Task: Create Card User Engagement Review in Board Marketing Automation Platforms to Workspace Custom Software Development Services. Create Card Speech Therapy Conference Review in Board Email Marketing Behavioral Segmentation to Workspace Custom Software Development Services. Create Card User Retention Review in Board Product User Experience Design and Testing to Workspace Custom Software Development Services
Action: Mouse moved to (103, 367)
Screenshot: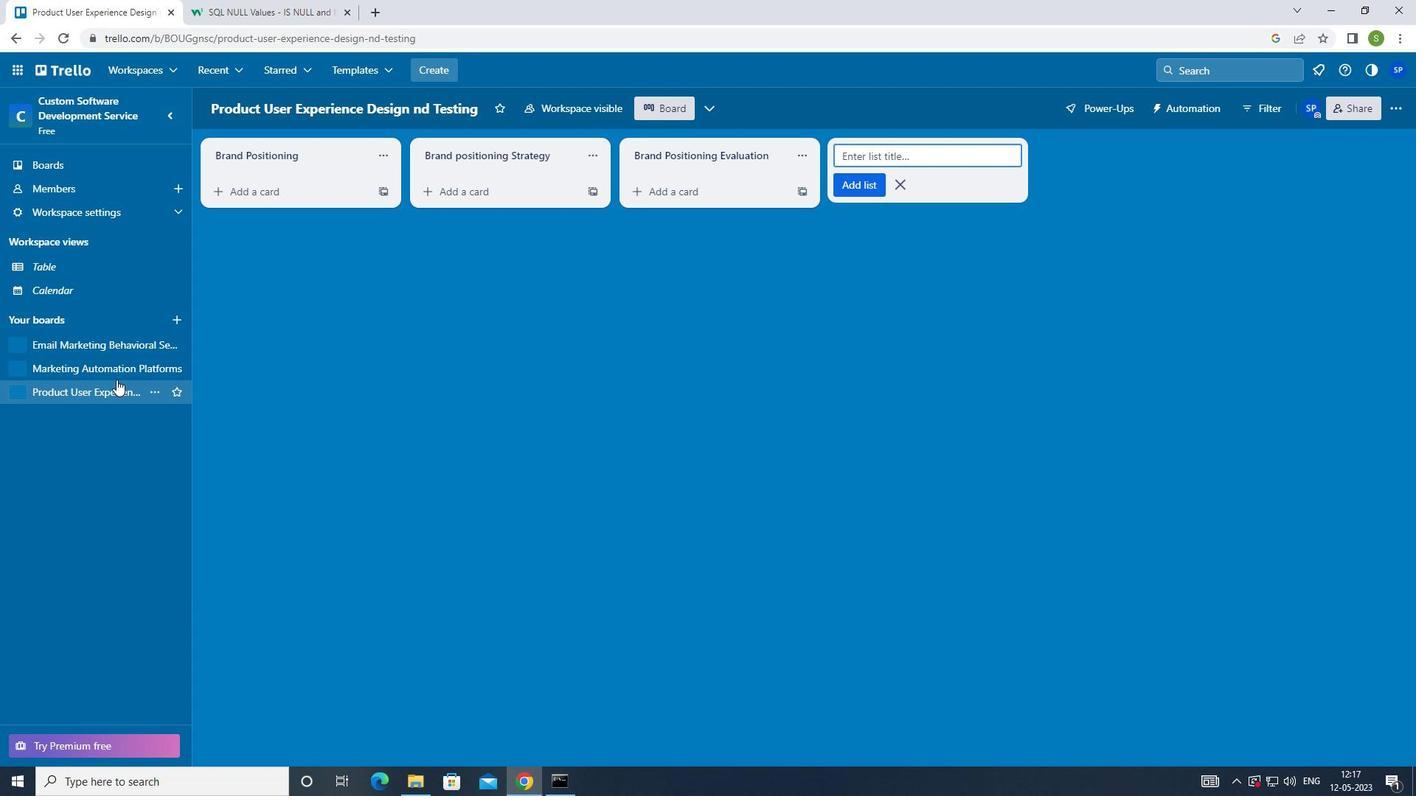 
Action: Mouse pressed left at (103, 367)
Screenshot: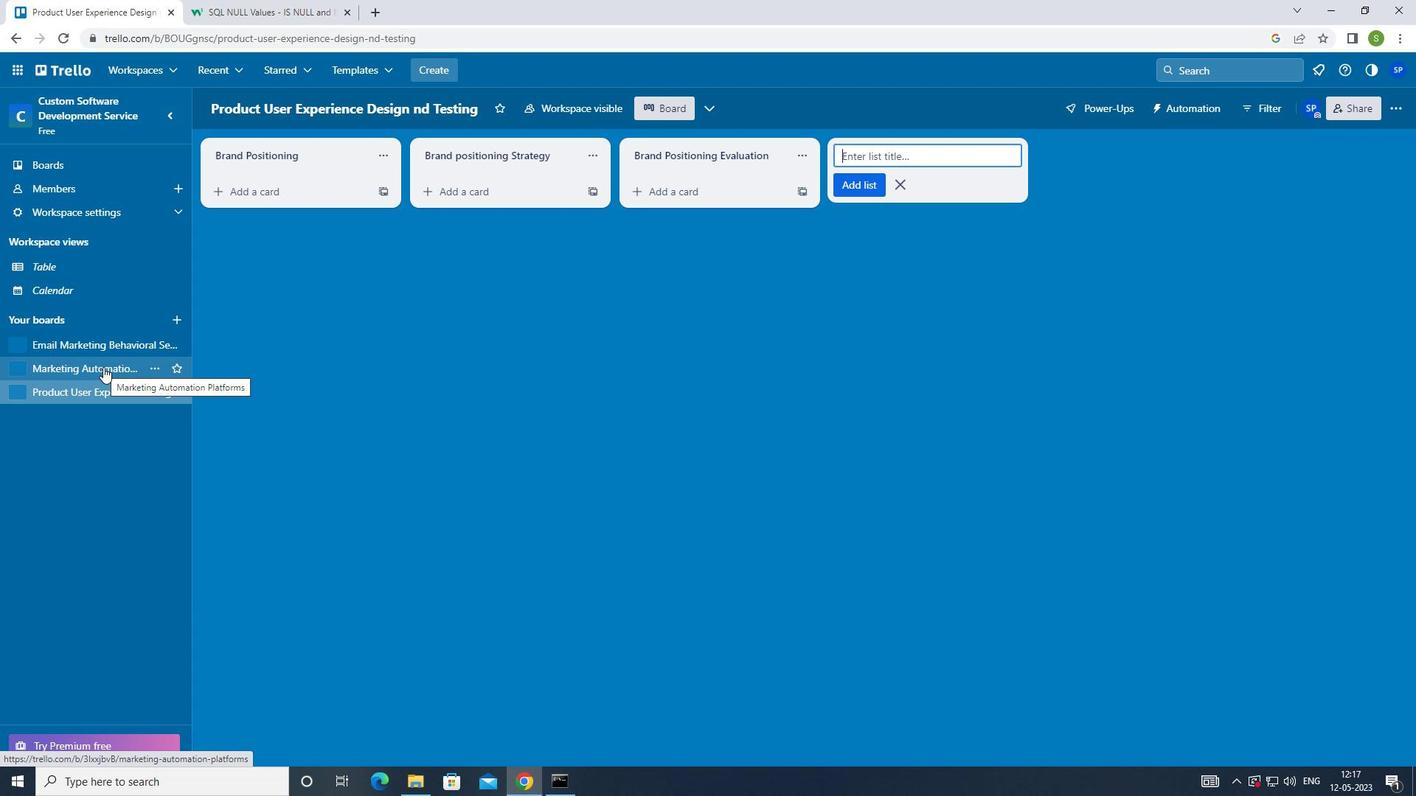 
Action: Mouse moved to (262, 189)
Screenshot: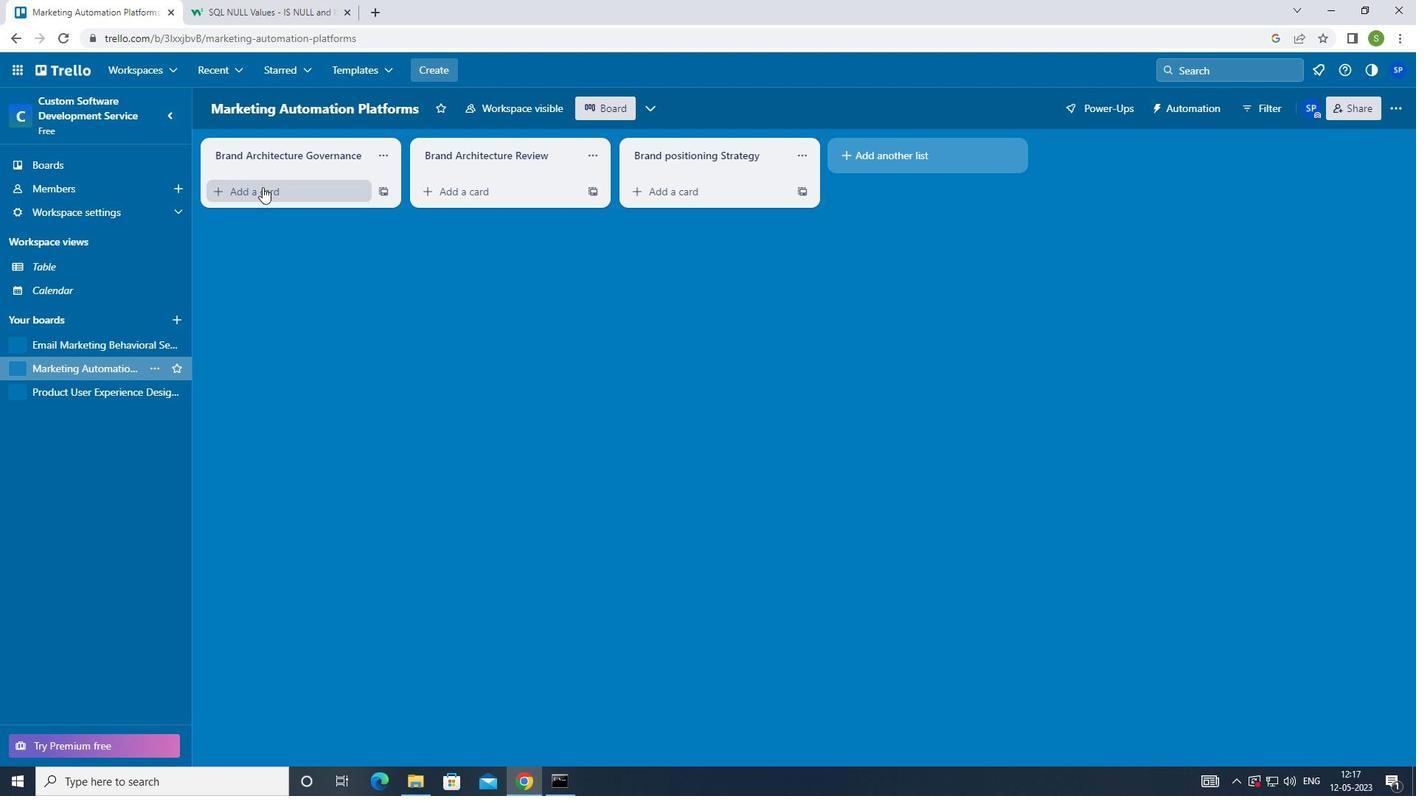 
Action: Mouse pressed left at (262, 189)
Screenshot: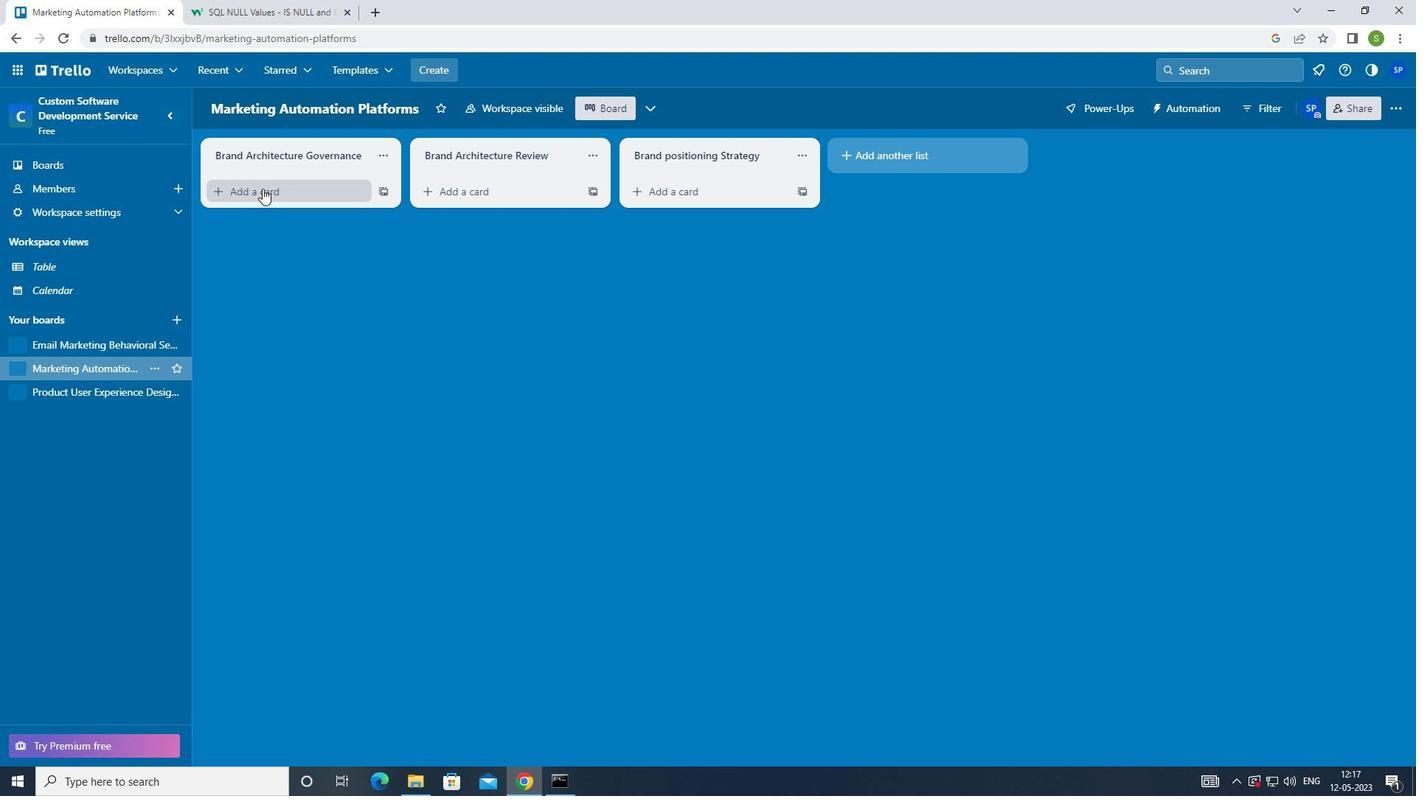 
Action: Mouse moved to (297, 357)
Screenshot: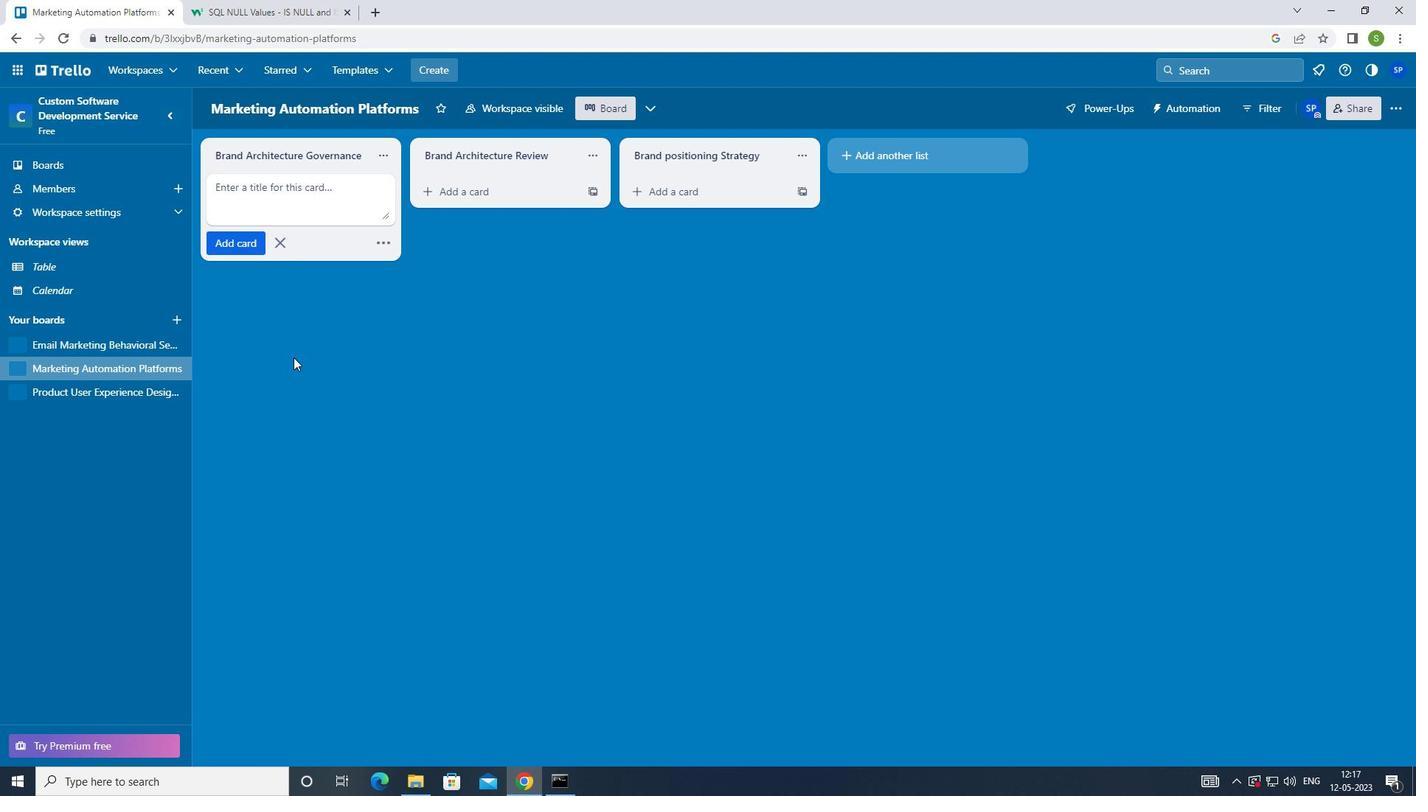 
Action: Key pressed <Key.shift>USER<Key.space><Key.shift><Key.shift><Key.shift><Key.shift><Key.shift><Key.shift><Key.shift><Key.shift><Key.shift><Key.shift>ENGAGEMENT<Key.space><Key.shift>REVIEW<Key.enter>
Screenshot: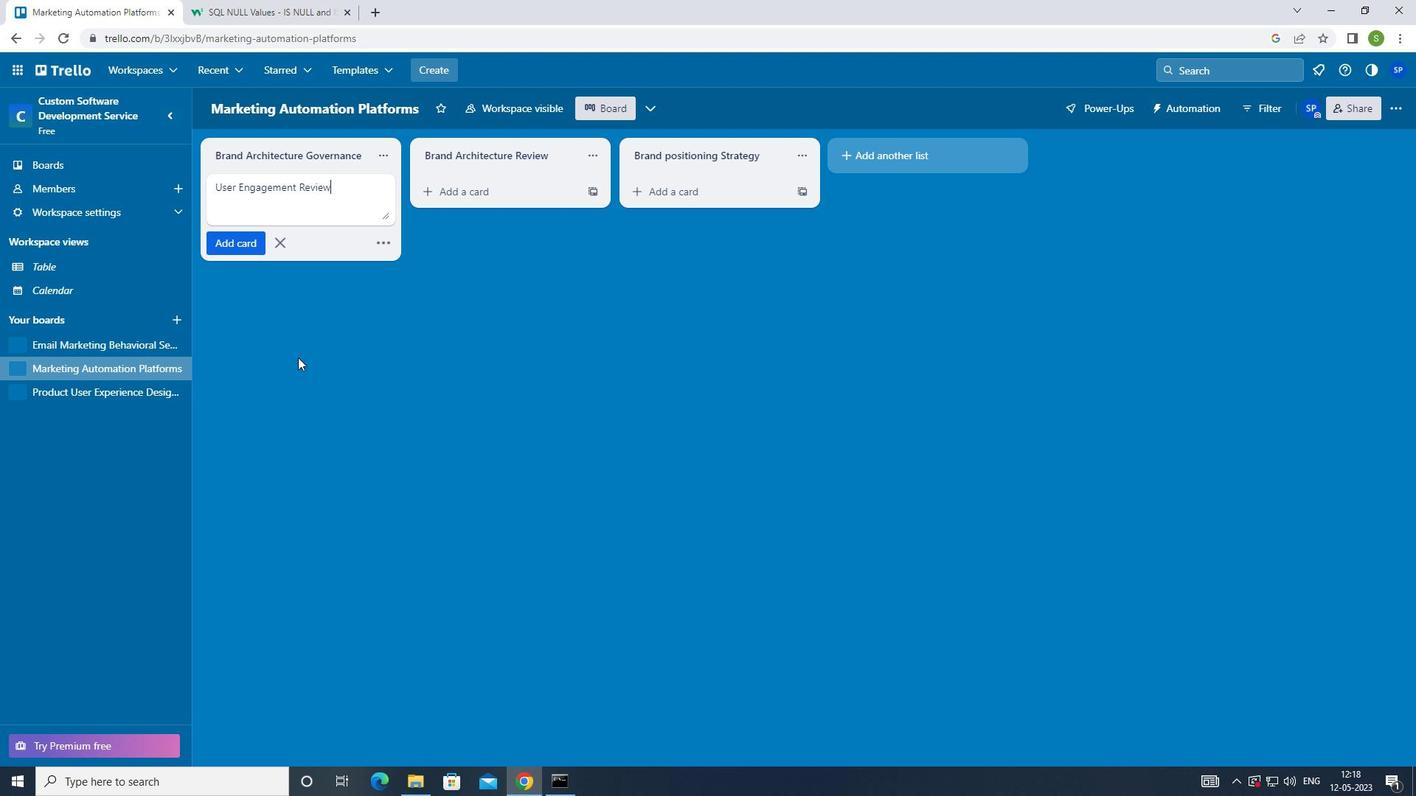 
Action: Mouse moved to (101, 348)
Screenshot: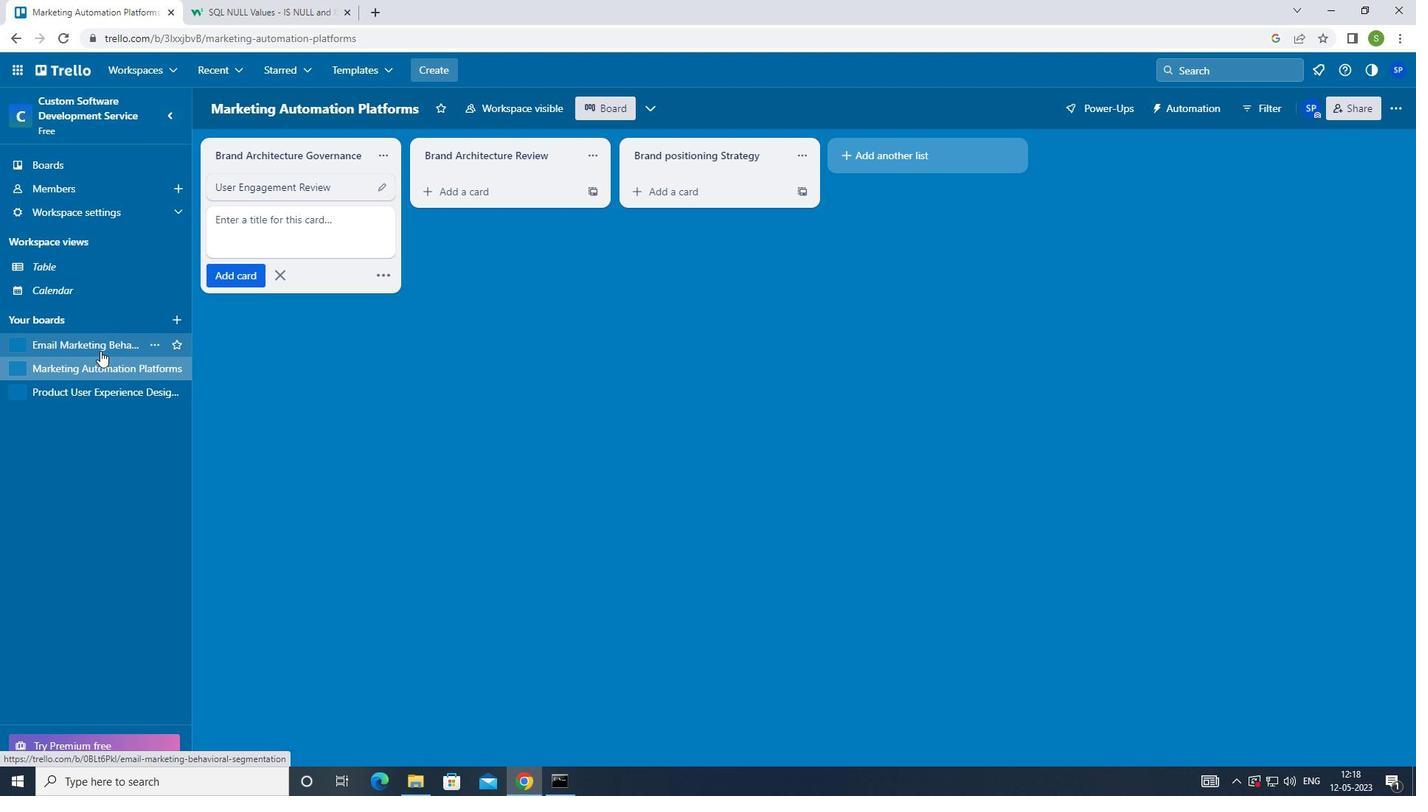 
Action: Mouse pressed left at (101, 348)
Screenshot: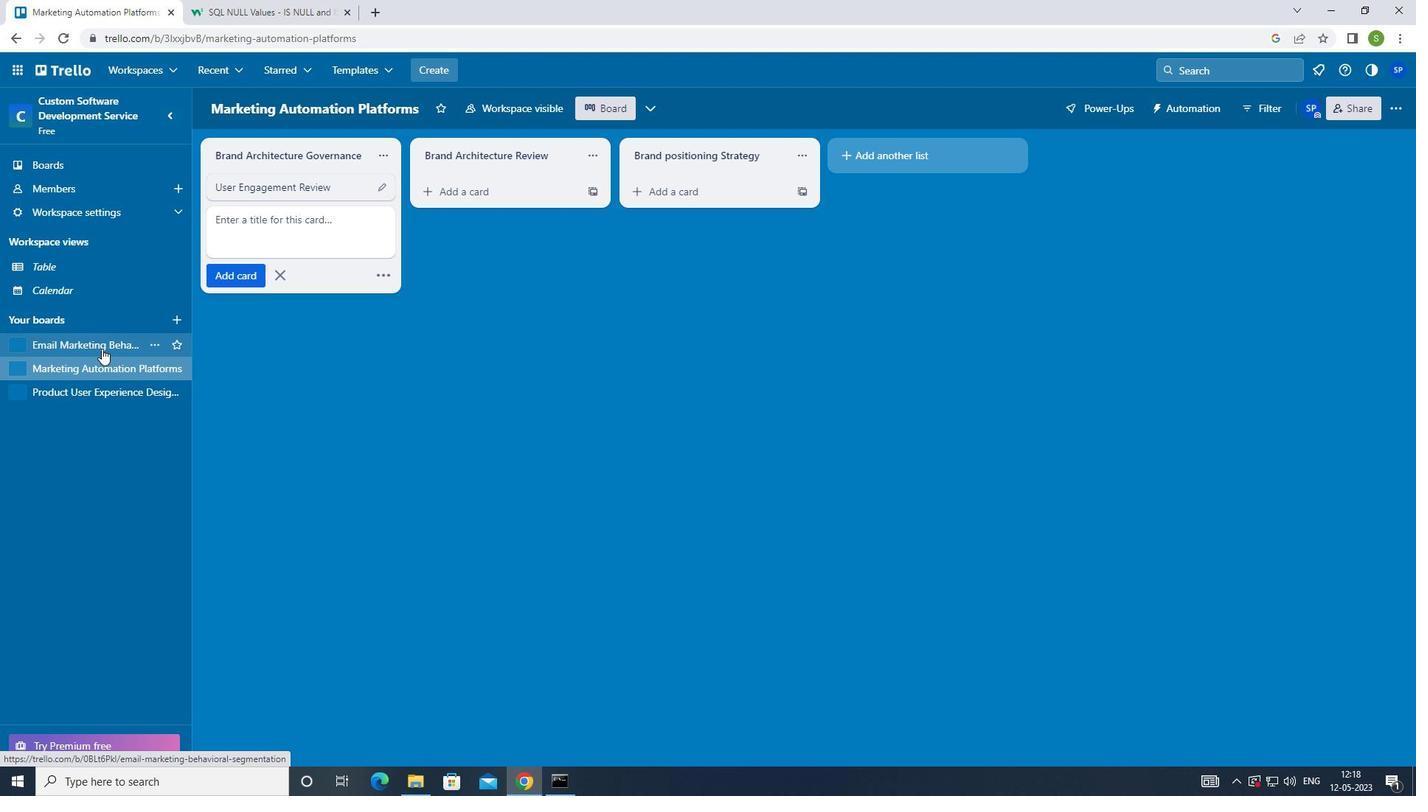 
Action: Mouse moved to (259, 192)
Screenshot: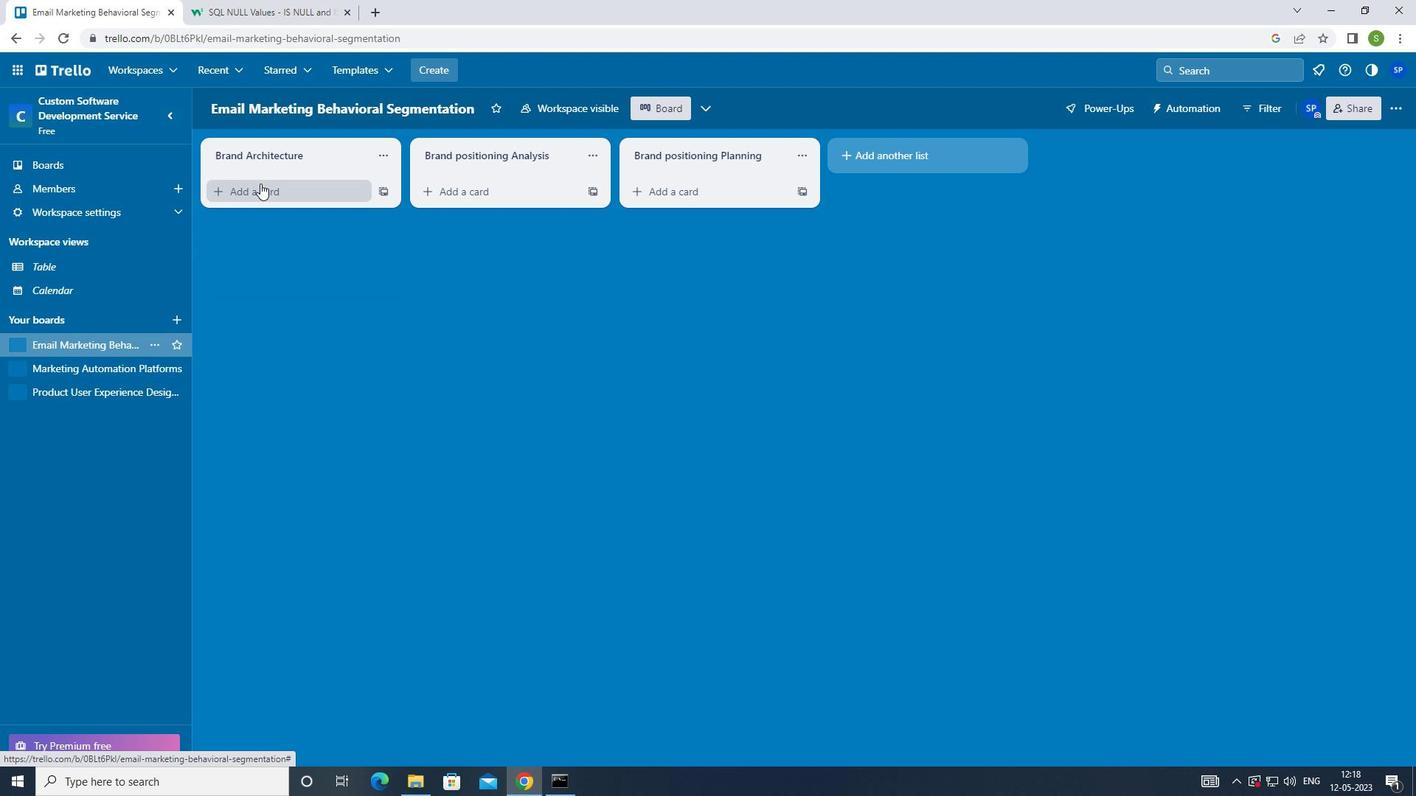 
Action: Mouse pressed left at (259, 192)
Screenshot: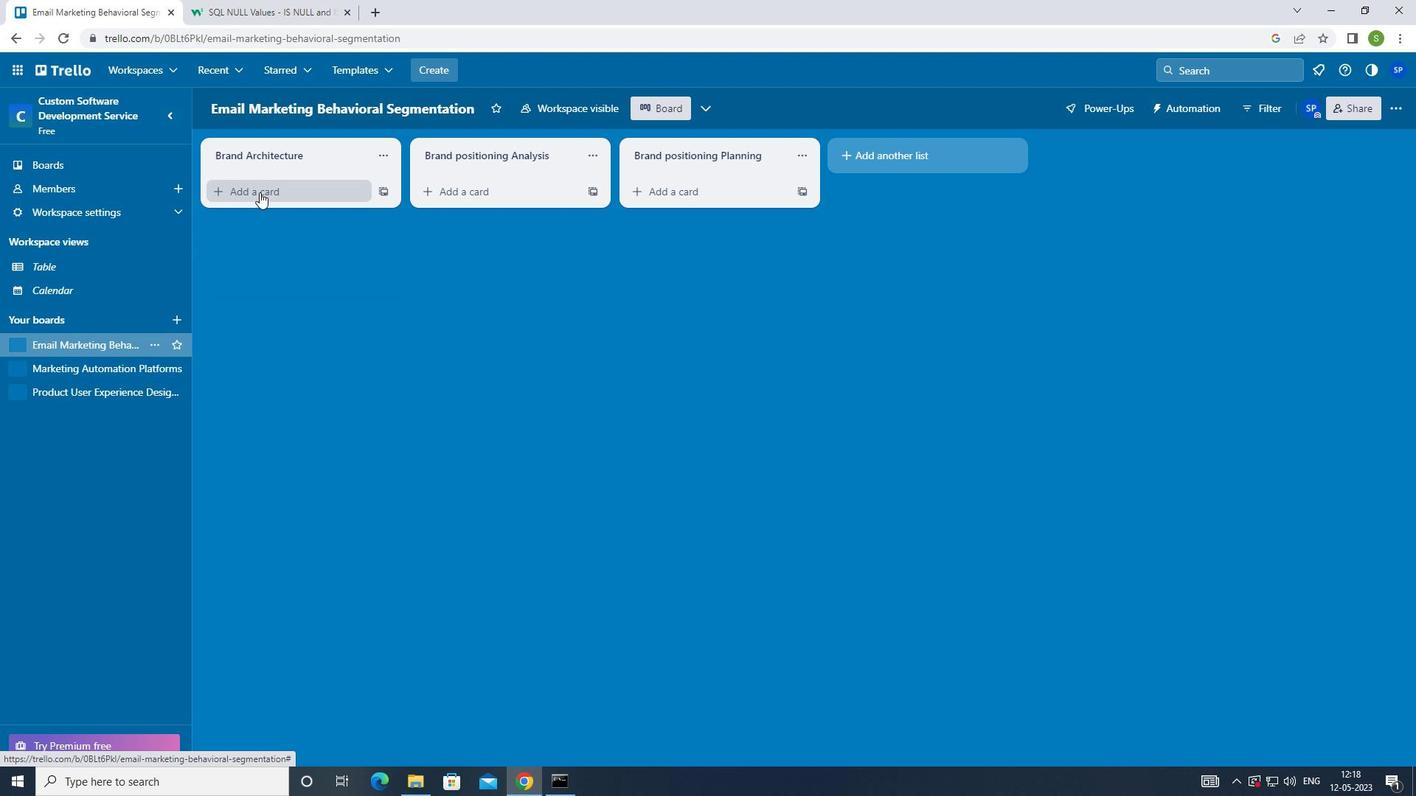 
Action: Mouse moved to (314, 356)
Screenshot: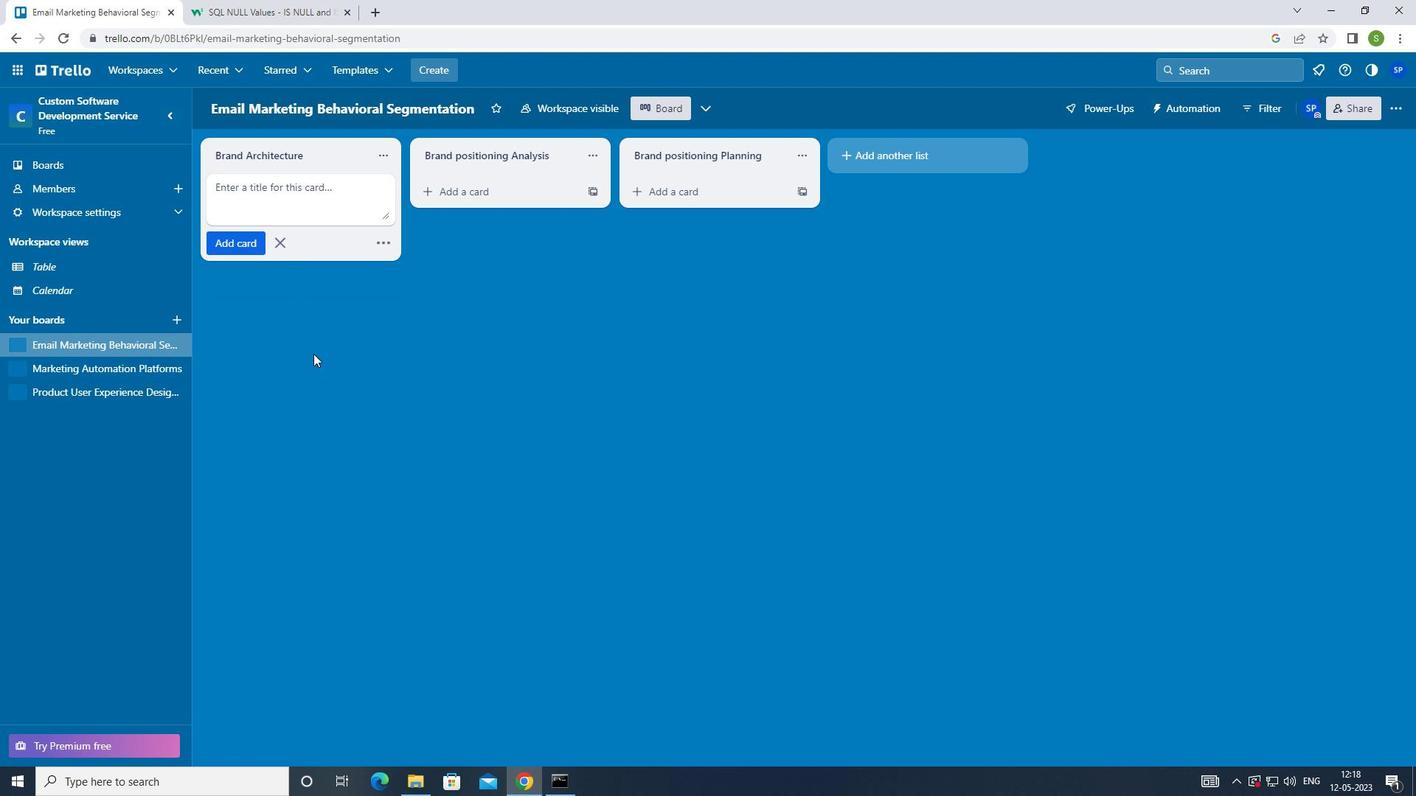 
Action: Key pressed <Key.shift>SPEECH<Key.space><Key.shift>THERAPY<Key.space><Key.shift>CONFERENCE<Key.space><Key.shift>REVIEW<Key.enter>
Screenshot: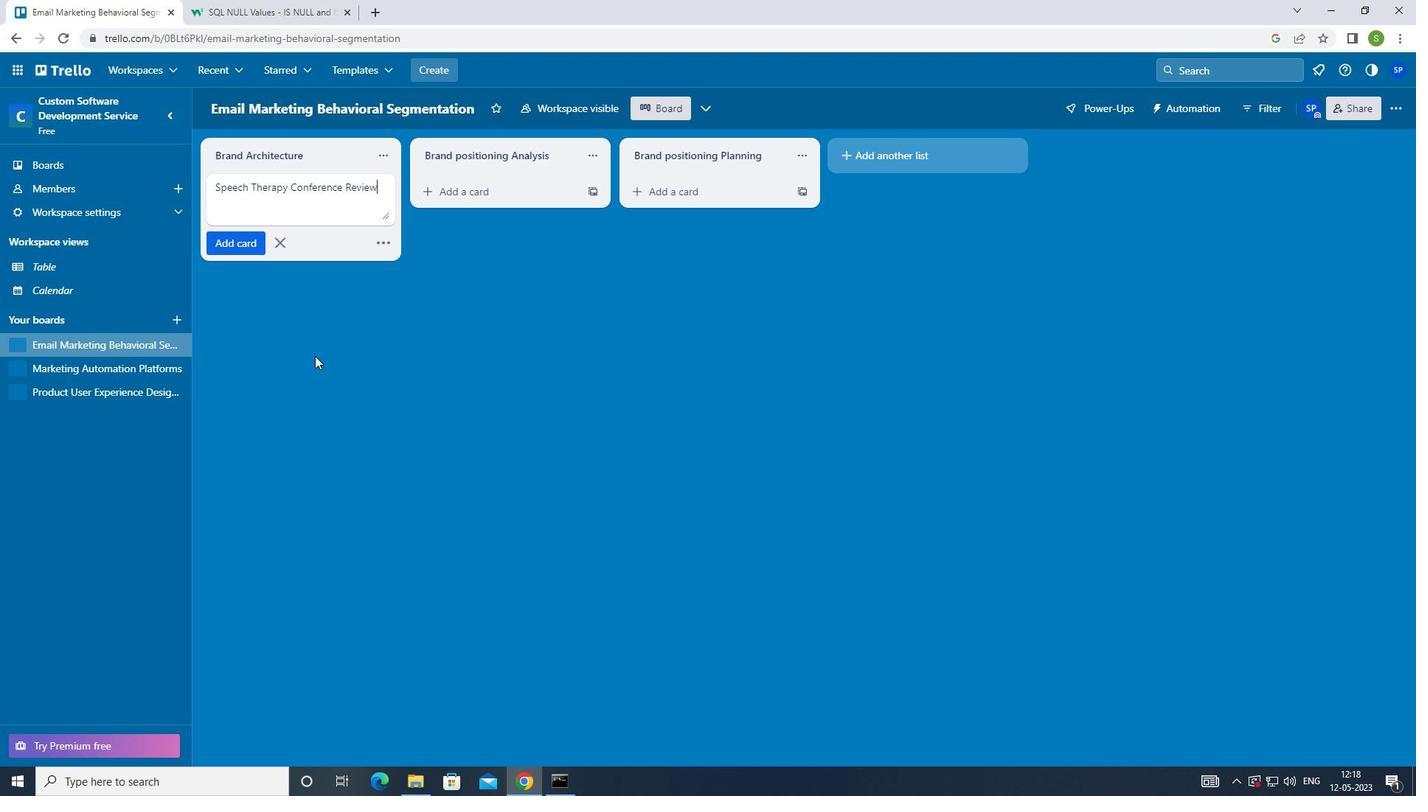 
Action: Mouse moved to (97, 397)
Screenshot: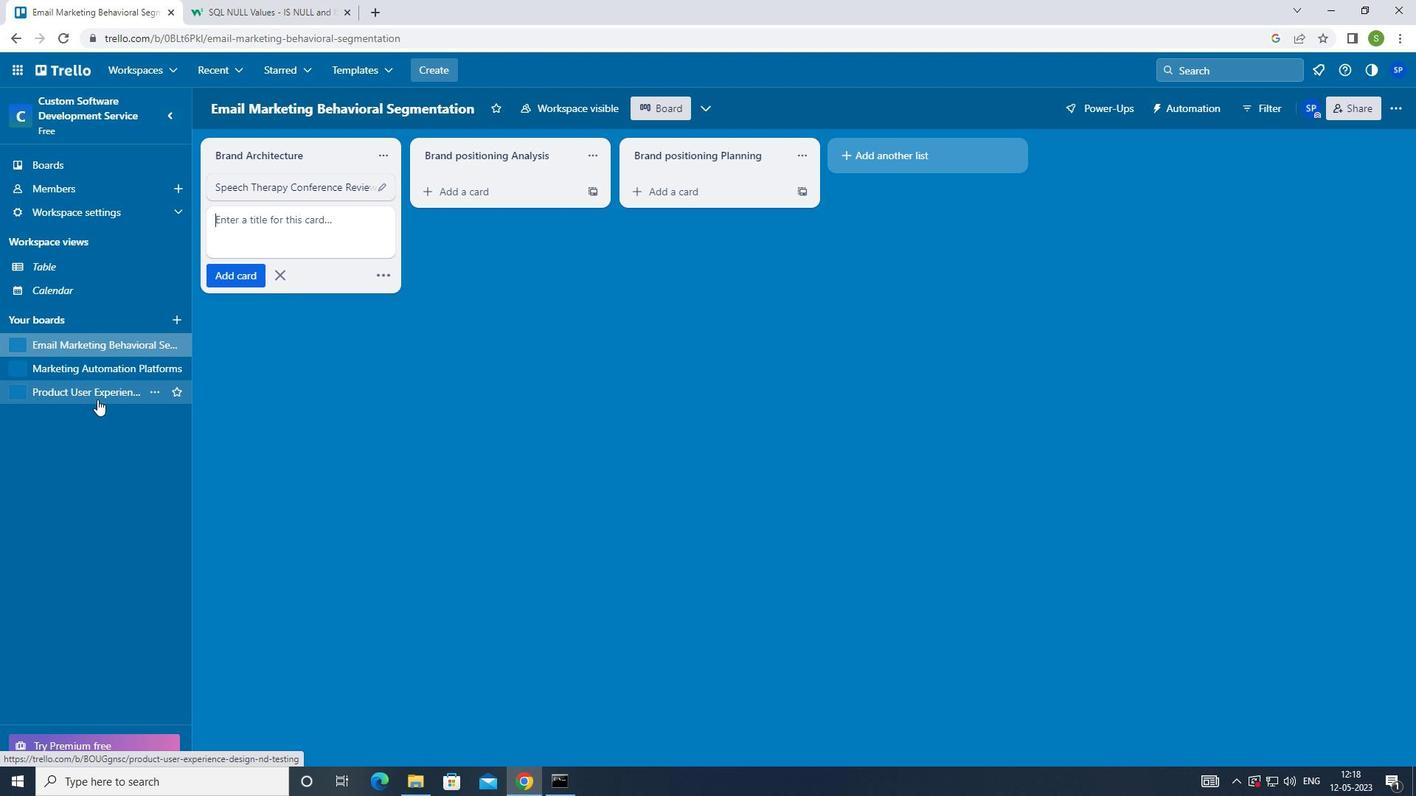 
Action: Mouse pressed left at (97, 397)
Screenshot: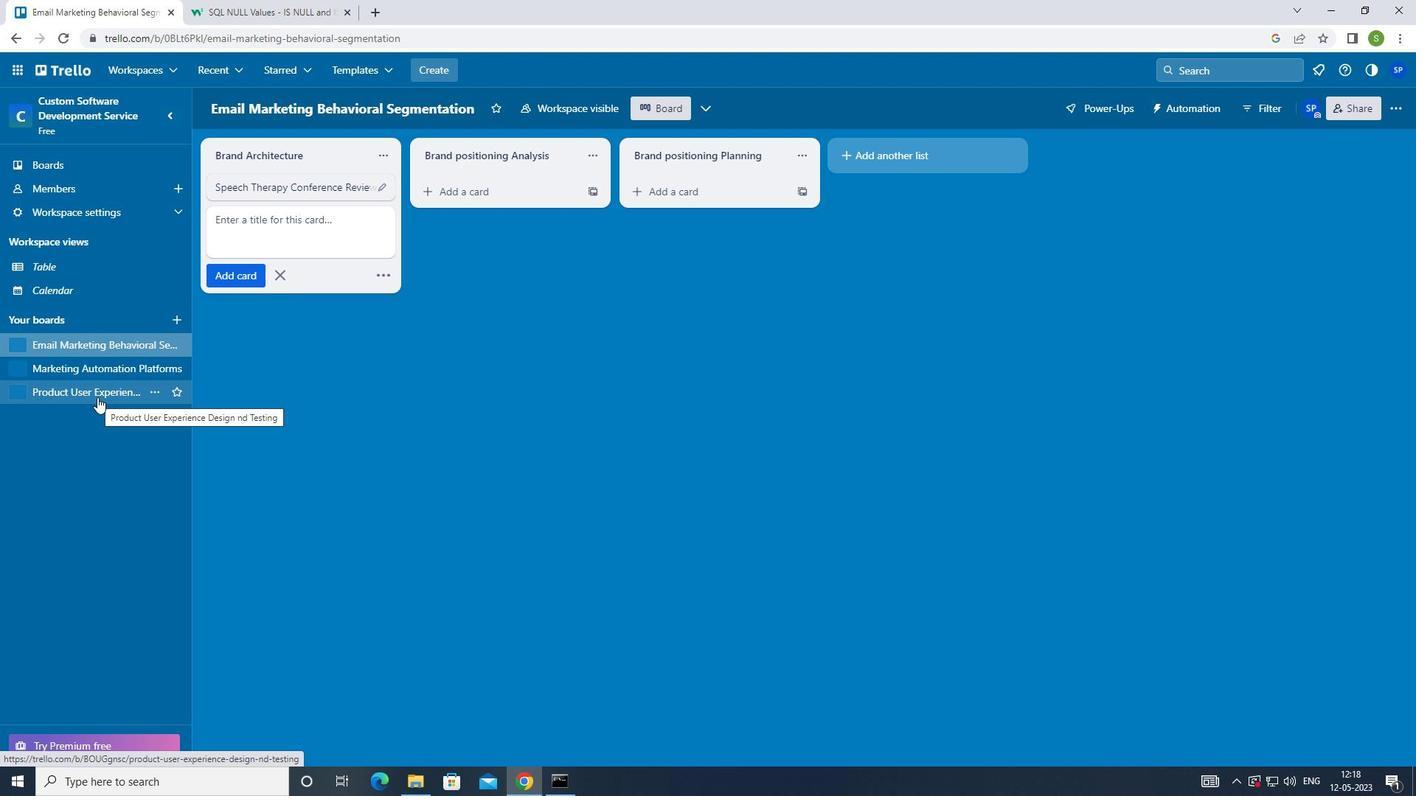 
Action: Mouse moved to (278, 191)
Screenshot: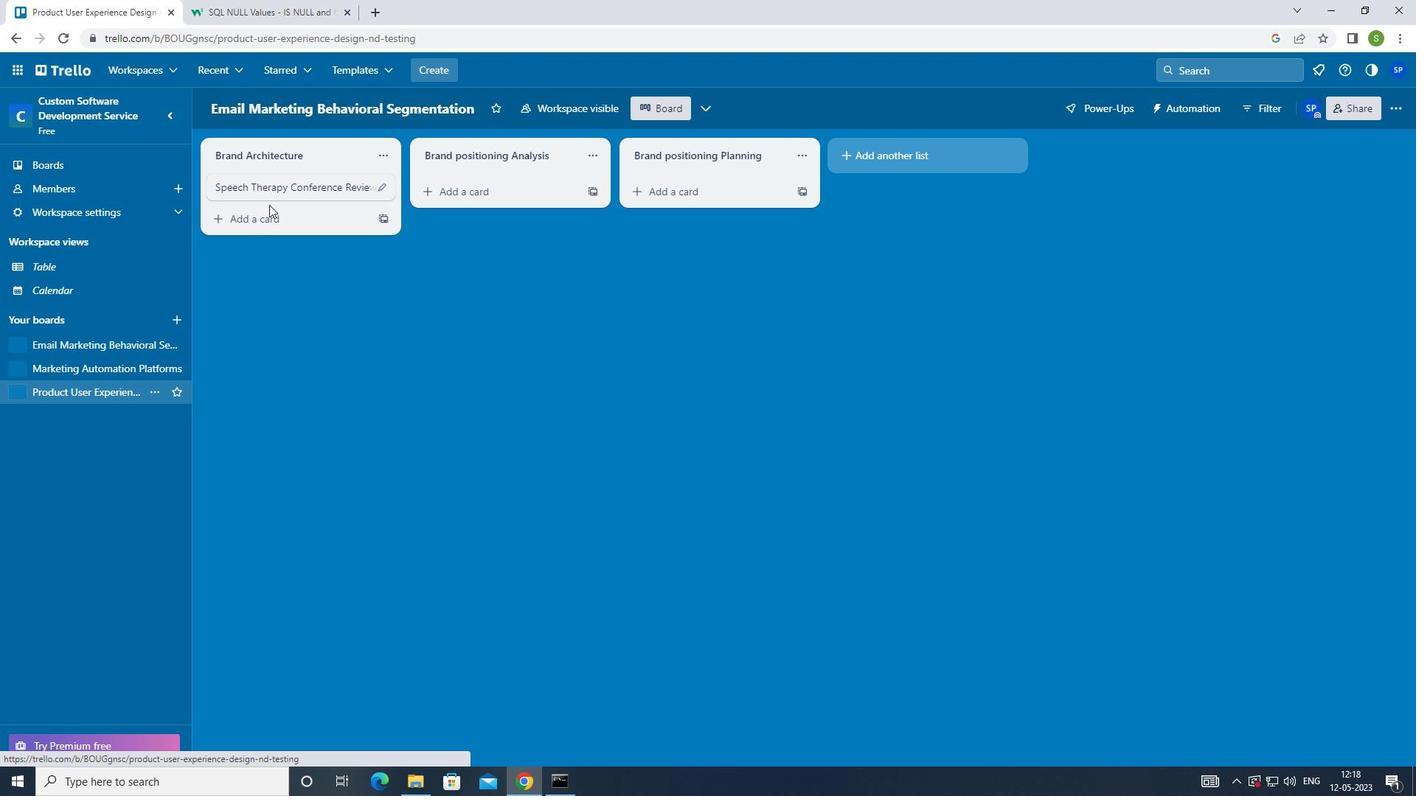
Action: Mouse pressed left at (278, 191)
Screenshot: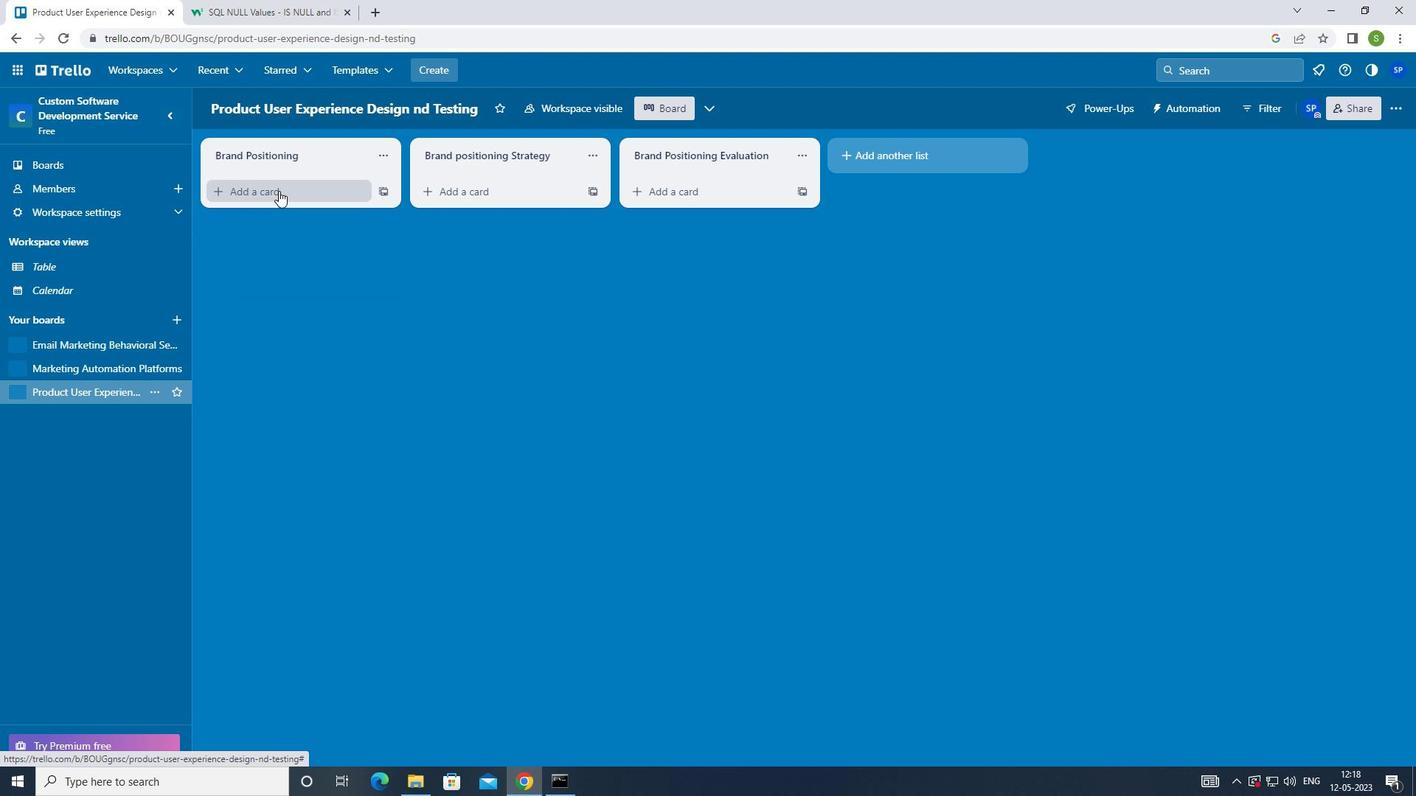 
Action: Mouse moved to (309, 368)
Screenshot: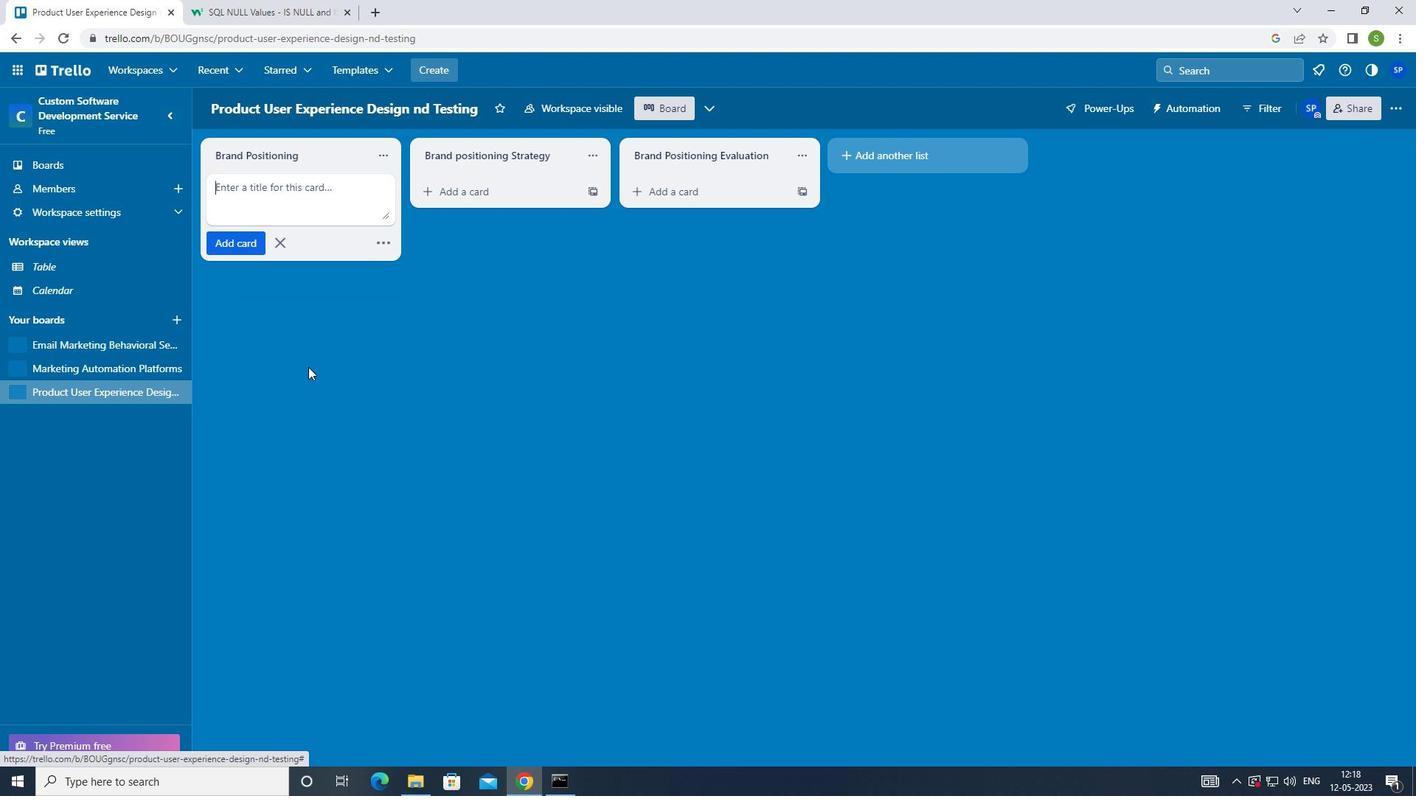 
Action: Key pressed <Key.shift>USER<Key.space><Key.shift>RETENTION<Key.space><Key.shift>REVIEW<Key.enter><Key.f8>
Screenshot: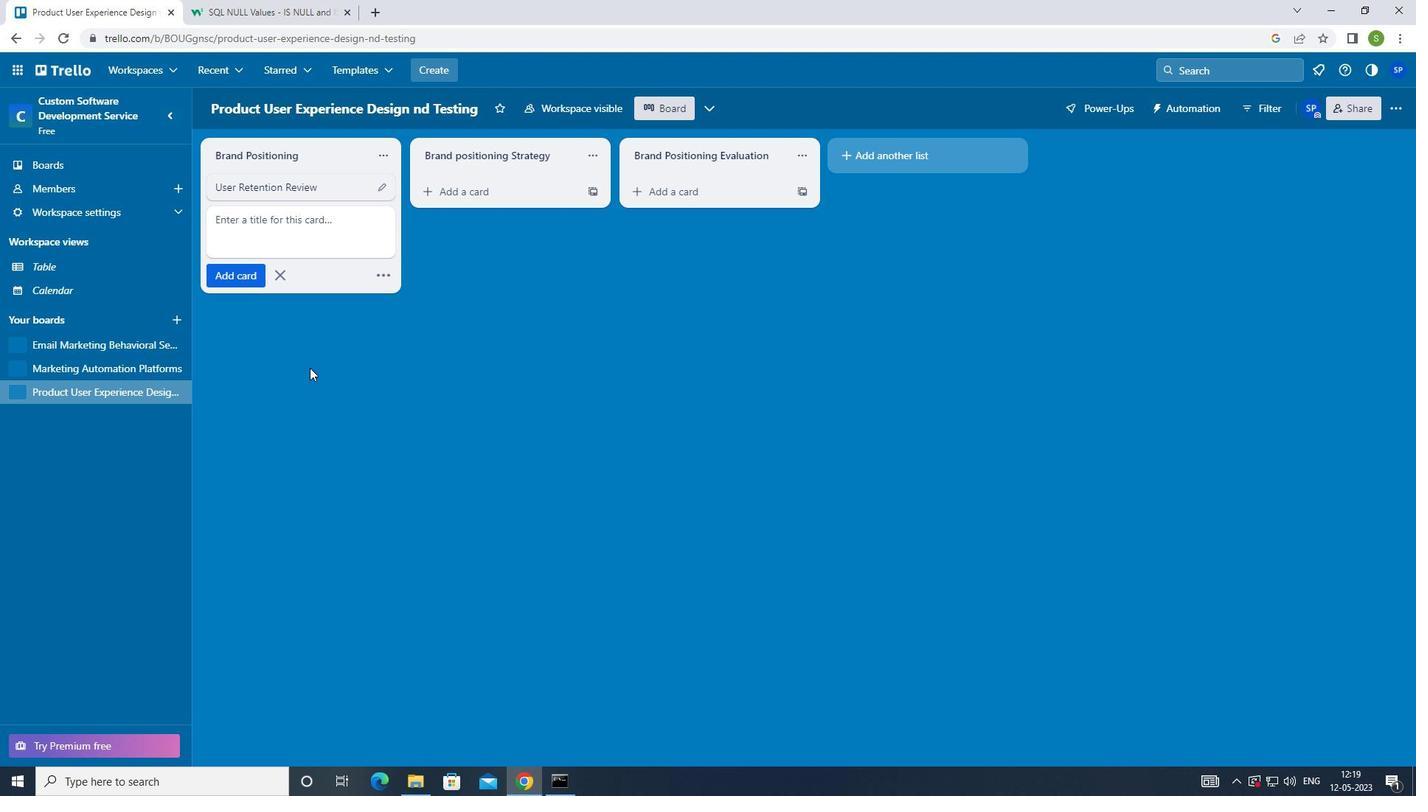 
